 Task: Collapse all email groups in the view.
Action: Mouse moved to (18, 89)
Screenshot: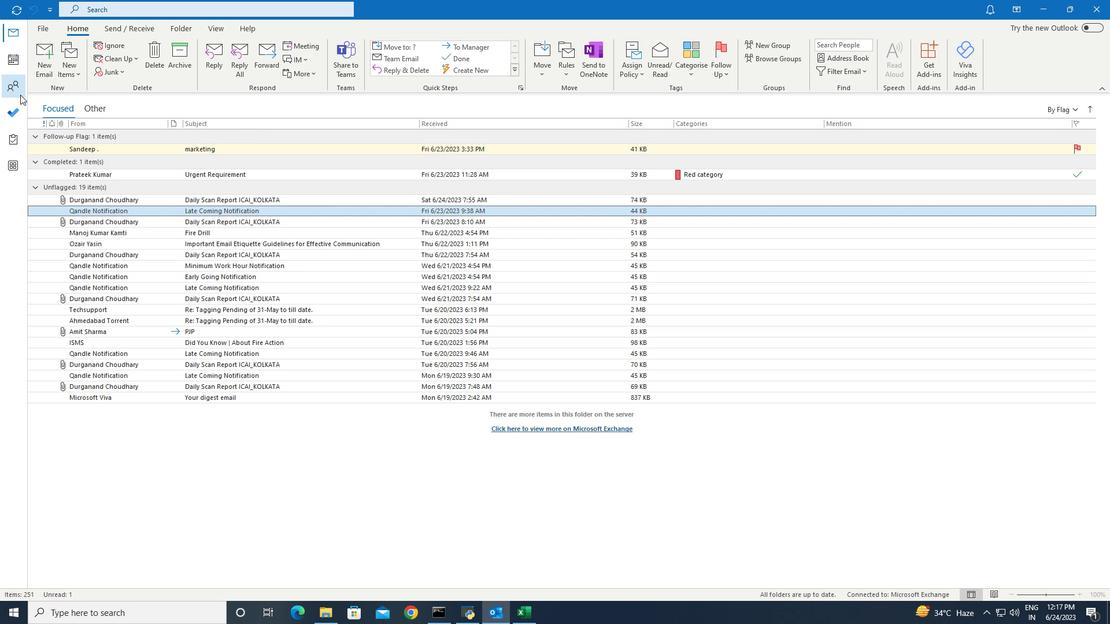 
Action: Mouse pressed left at (18, 89)
Screenshot: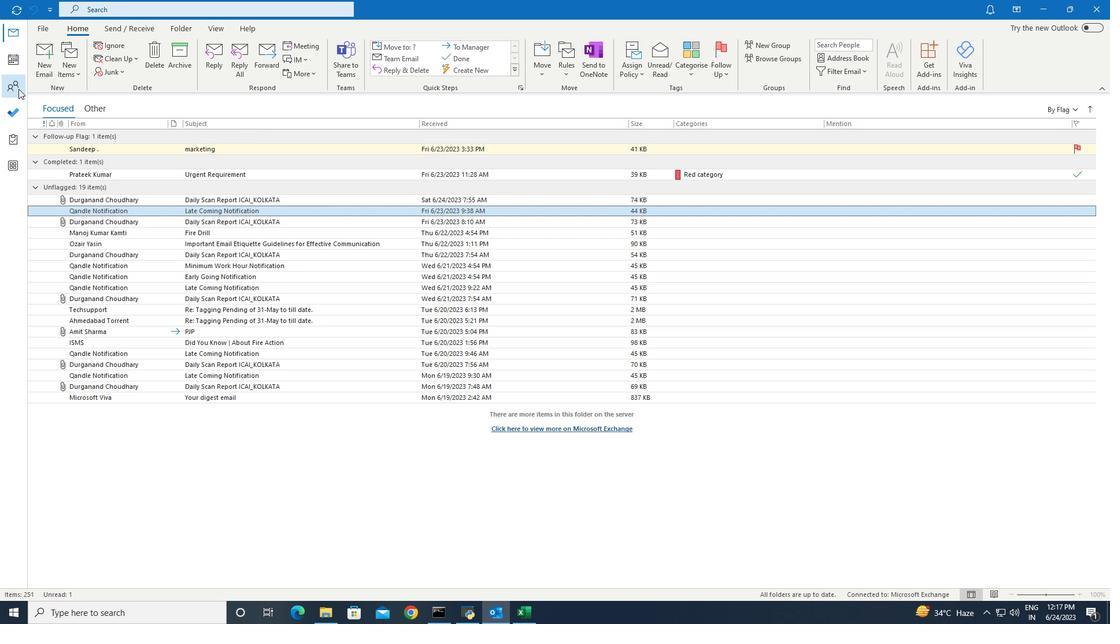 
Action: Mouse moved to (224, 30)
Screenshot: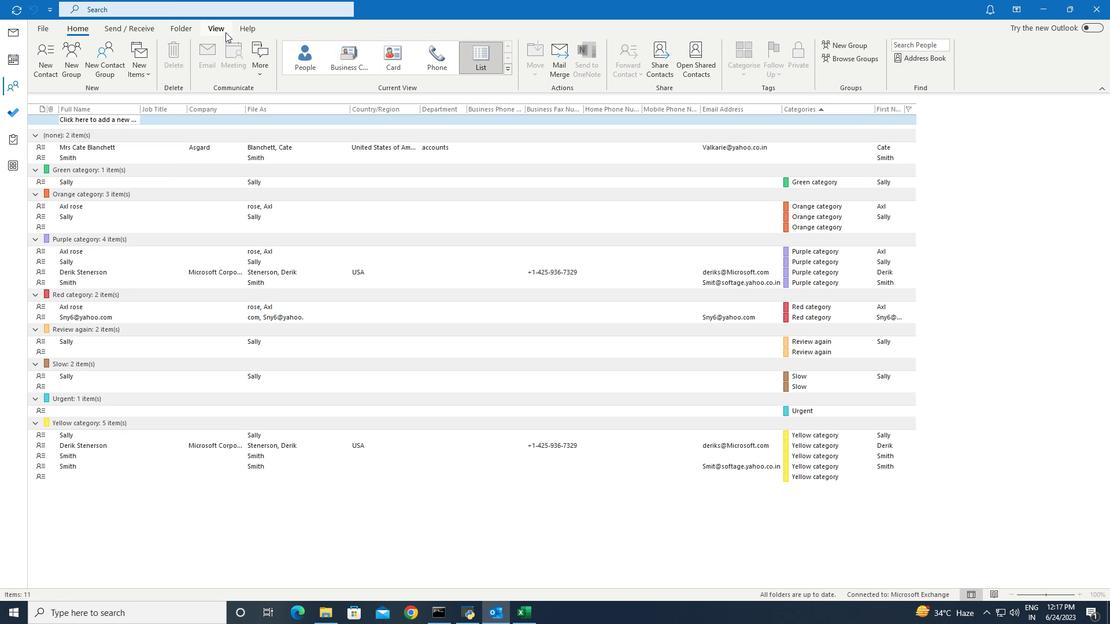 
Action: Mouse pressed left at (224, 30)
Screenshot: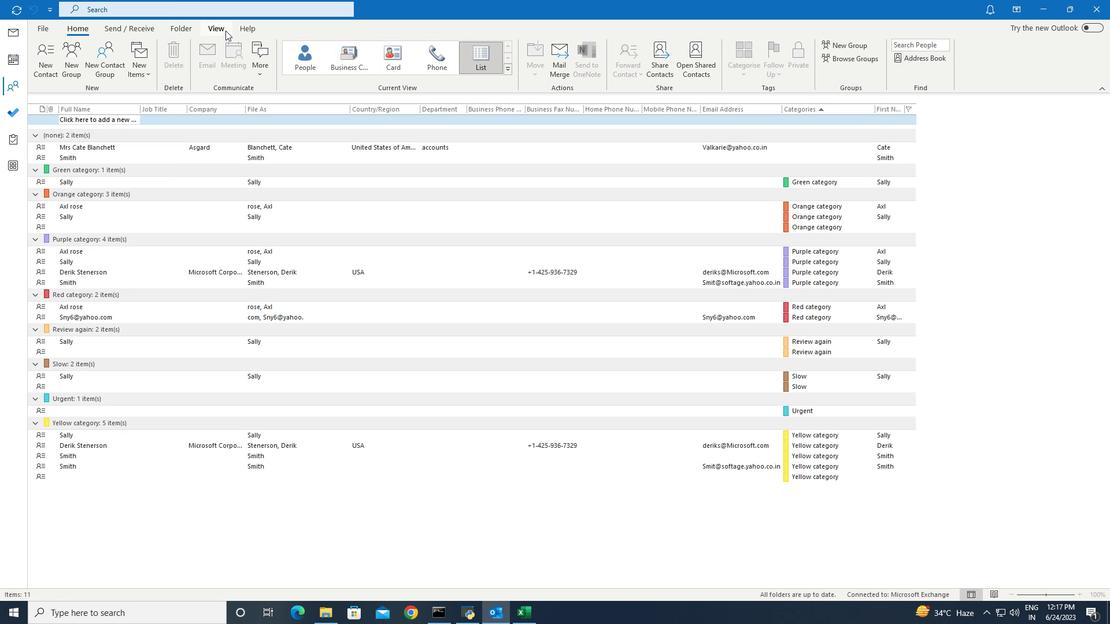 
Action: Mouse moved to (314, 68)
Screenshot: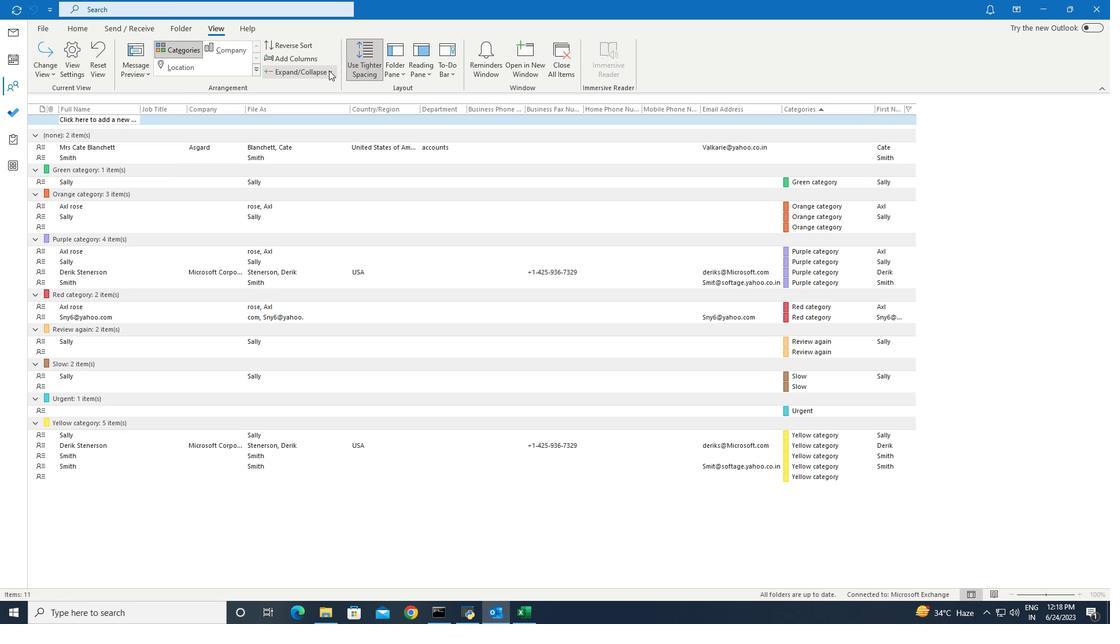 
Action: Mouse pressed left at (314, 68)
Screenshot: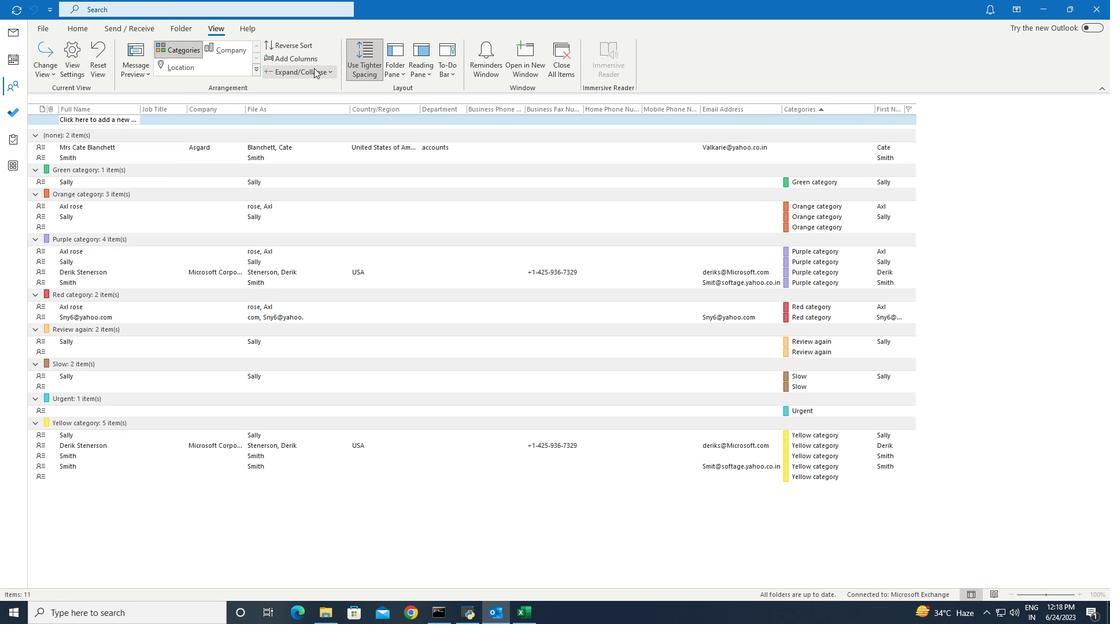
Action: Mouse moved to (296, 122)
Screenshot: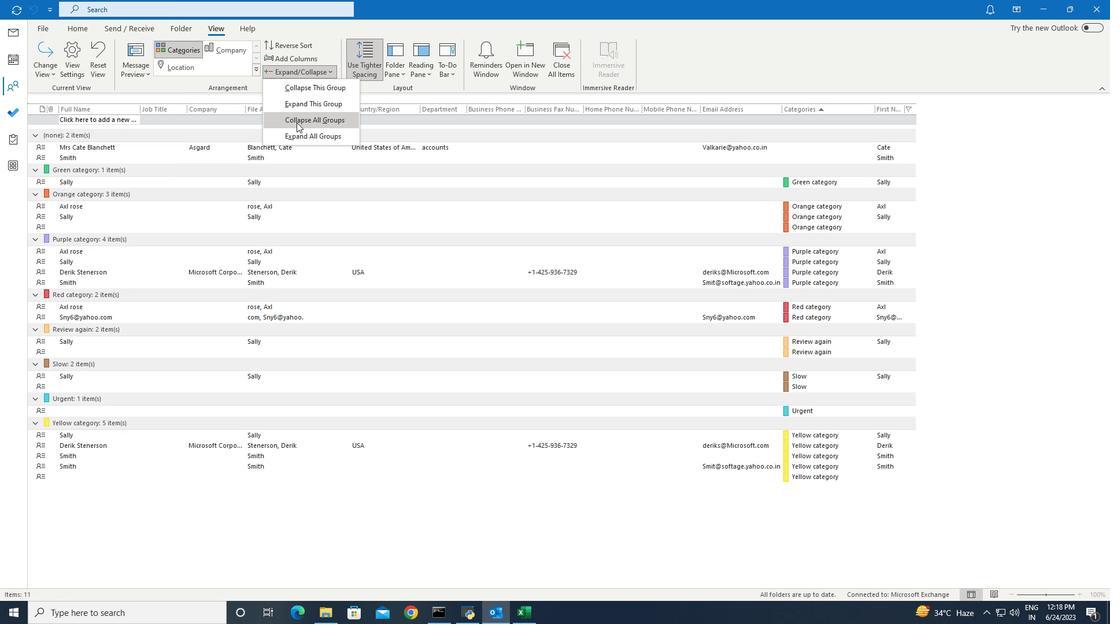 
Action: Mouse pressed left at (296, 122)
Screenshot: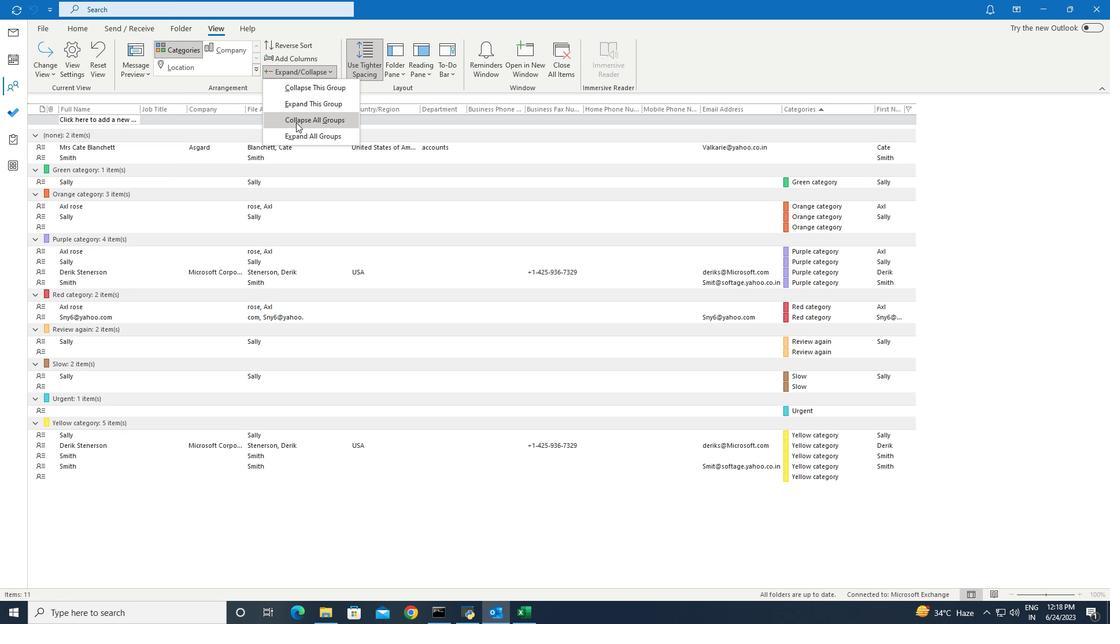 
